 Task: Add custom pronouns as "Ze/Hir/Hirs".
Action: Mouse moved to (779, 97)
Screenshot: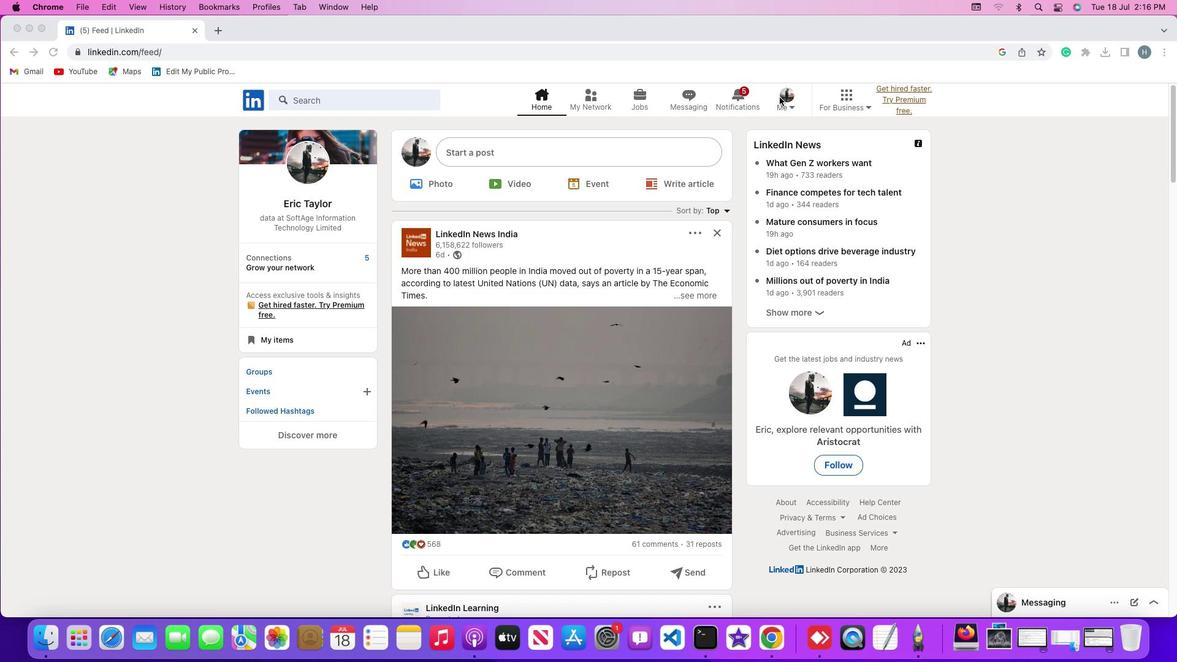 
Action: Mouse pressed left at (779, 97)
Screenshot: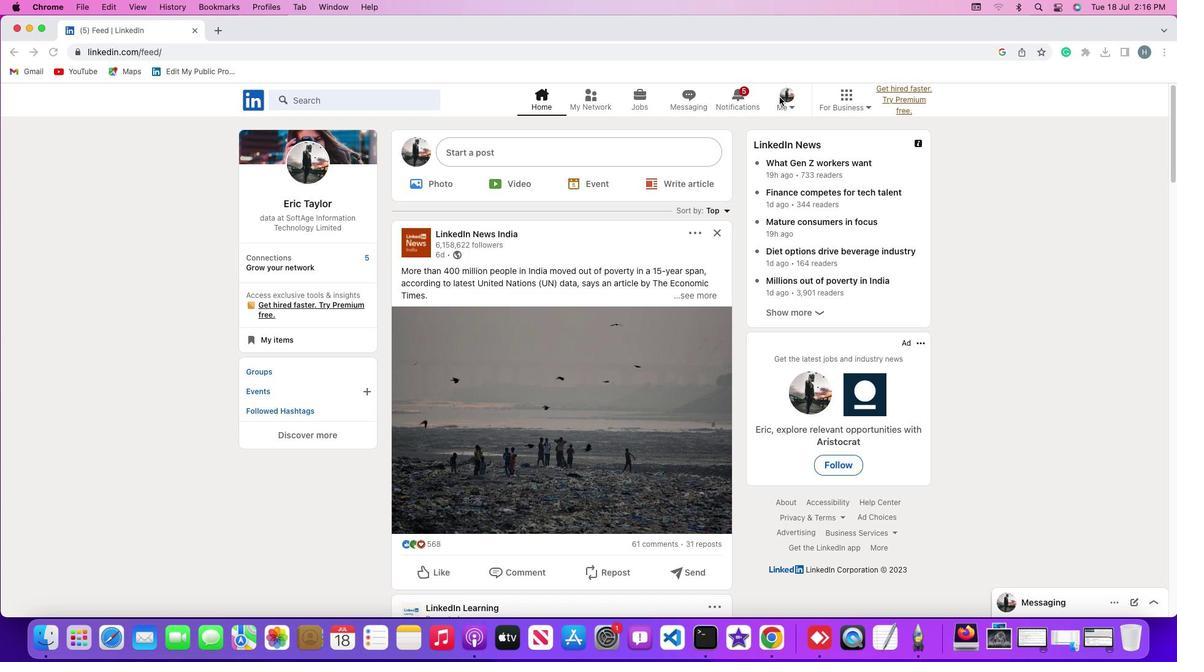 
Action: Mouse moved to (783, 99)
Screenshot: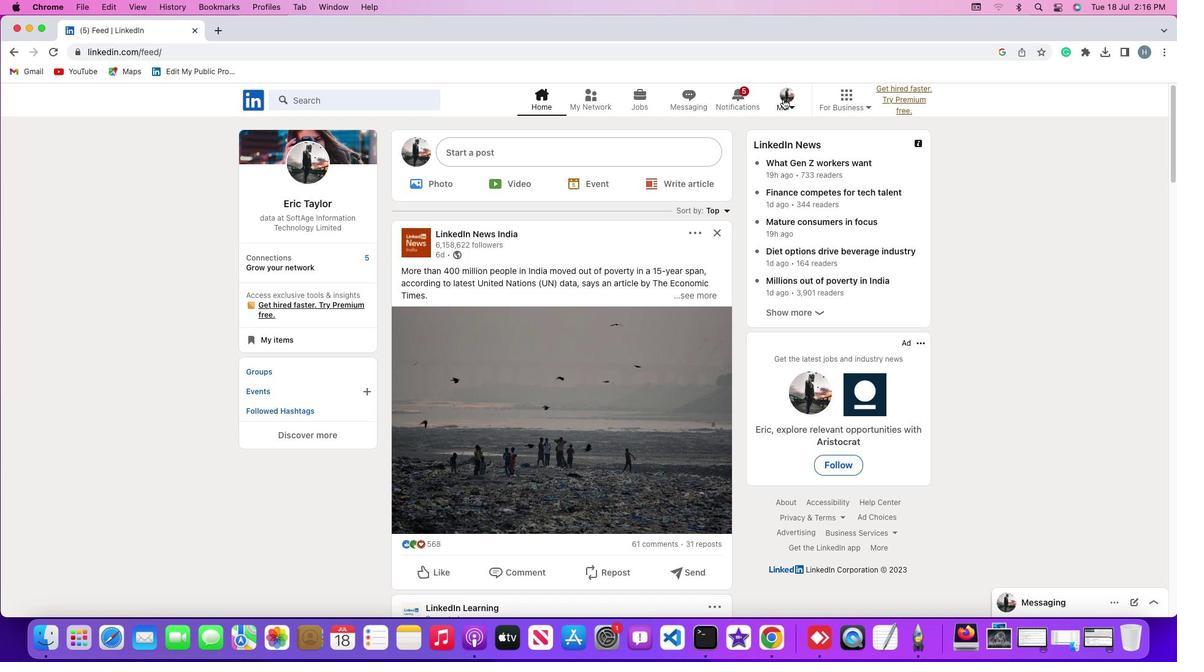 
Action: Mouse pressed left at (783, 99)
Screenshot: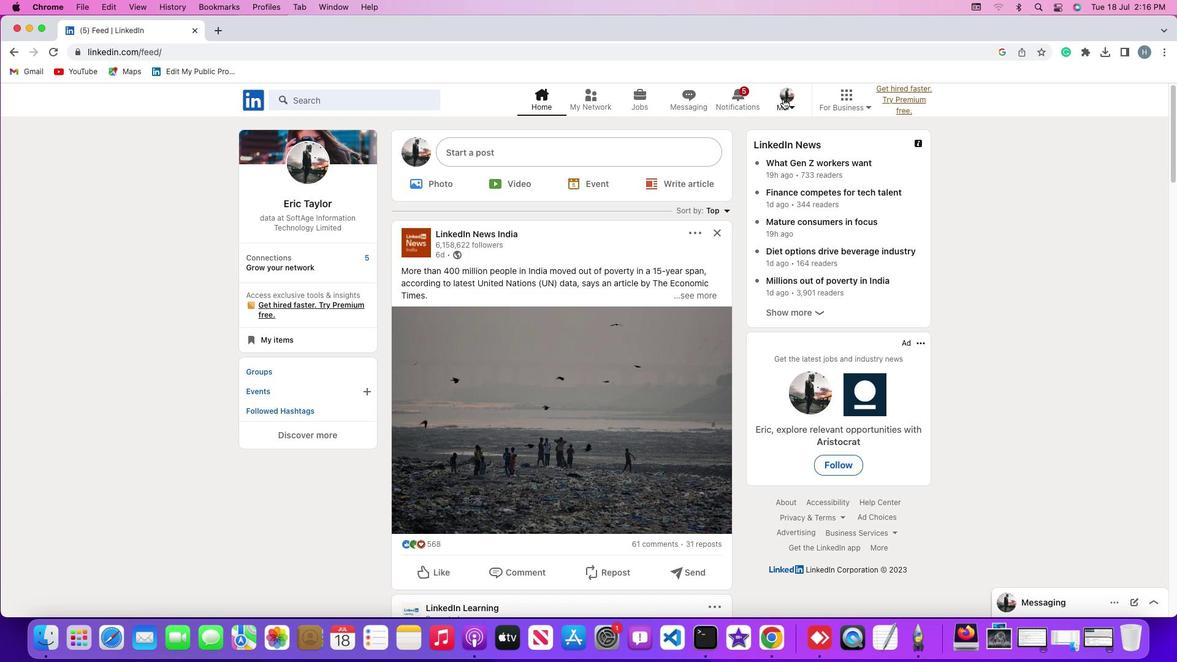 
Action: Mouse moved to (764, 174)
Screenshot: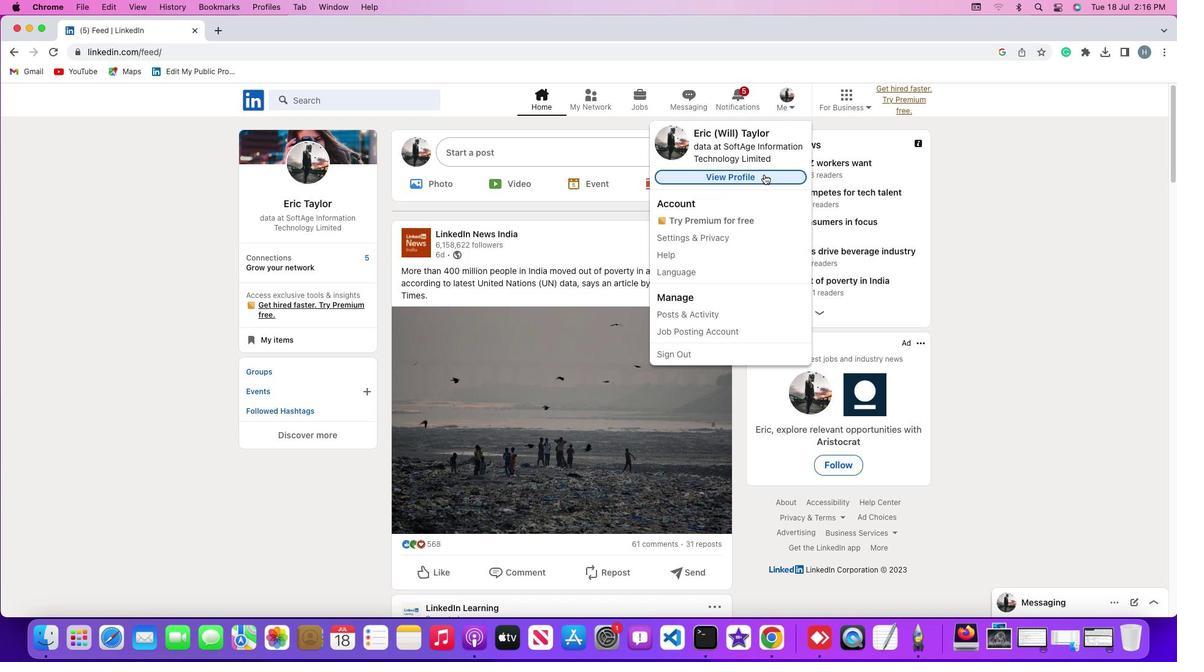 
Action: Mouse pressed left at (764, 174)
Screenshot: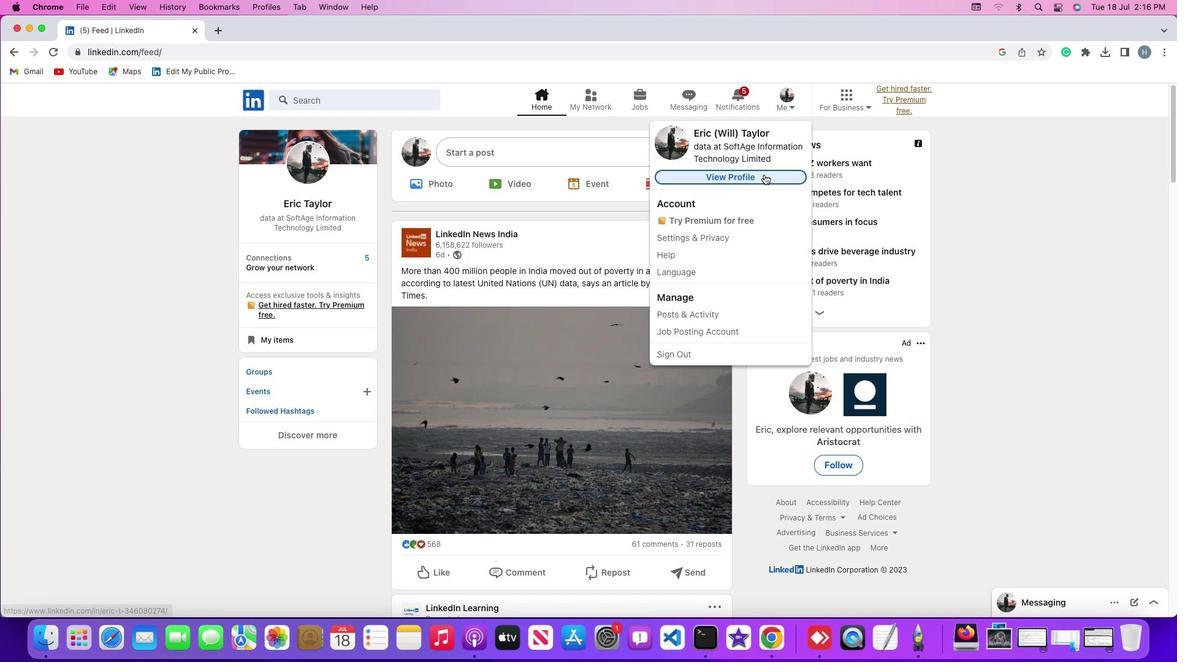 
Action: Mouse moved to (708, 269)
Screenshot: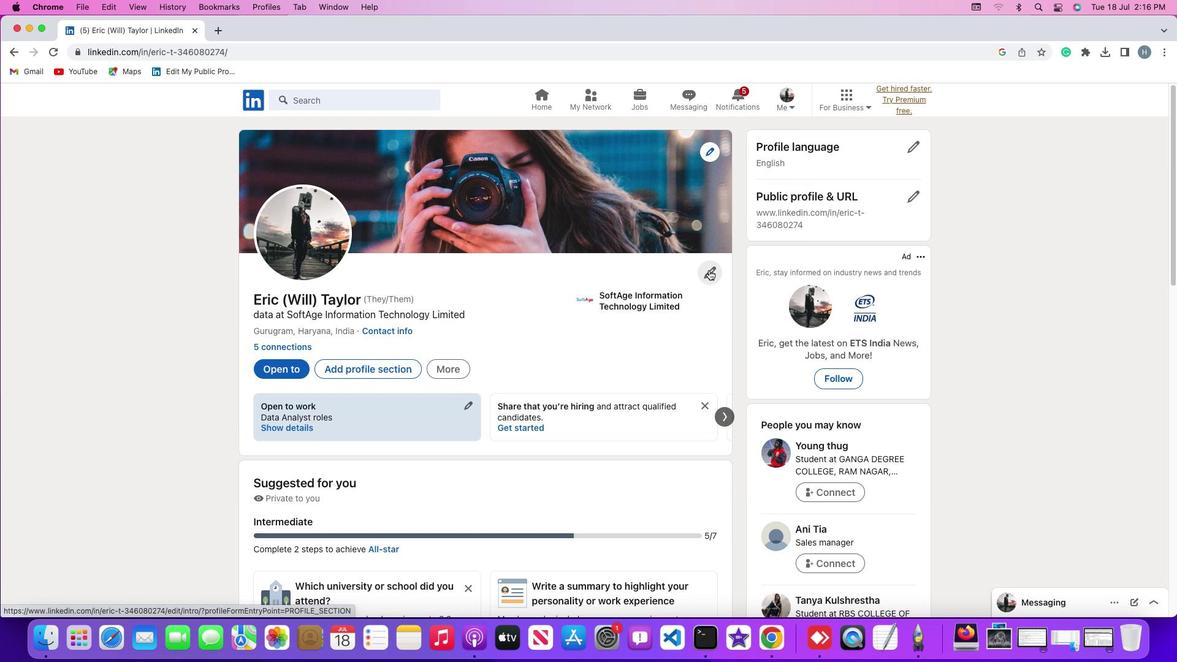 
Action: Mouse pressed left at (708, 269)
Screenshot: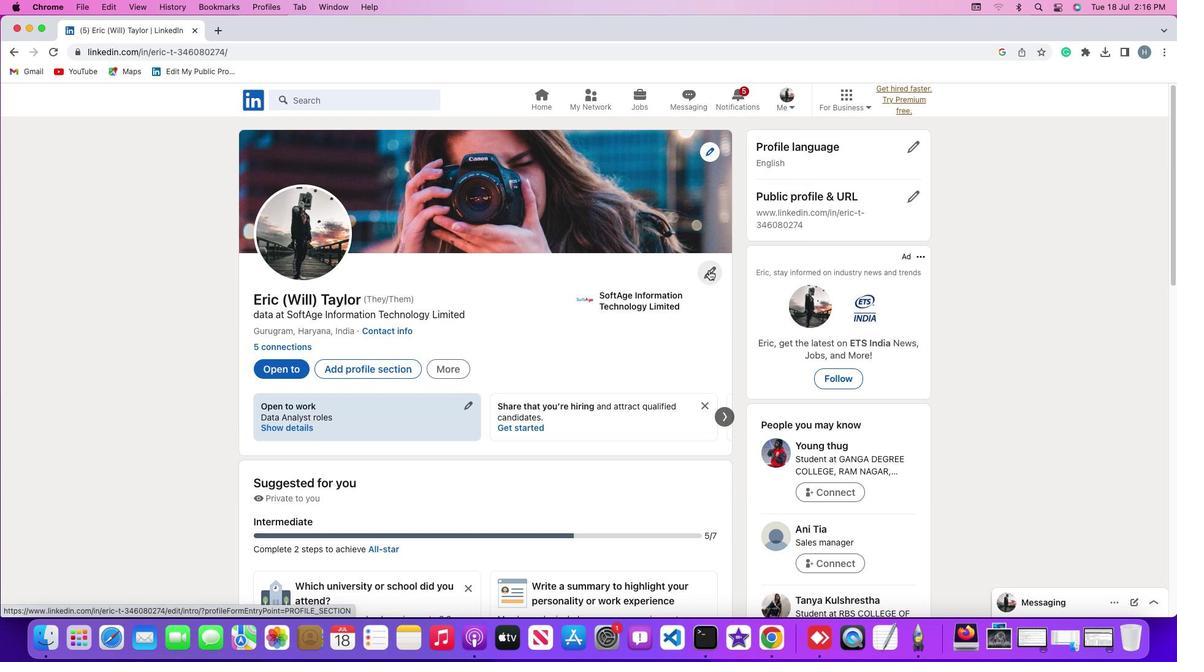 
Action: Mouse moved to (690, 407)
Screenshot: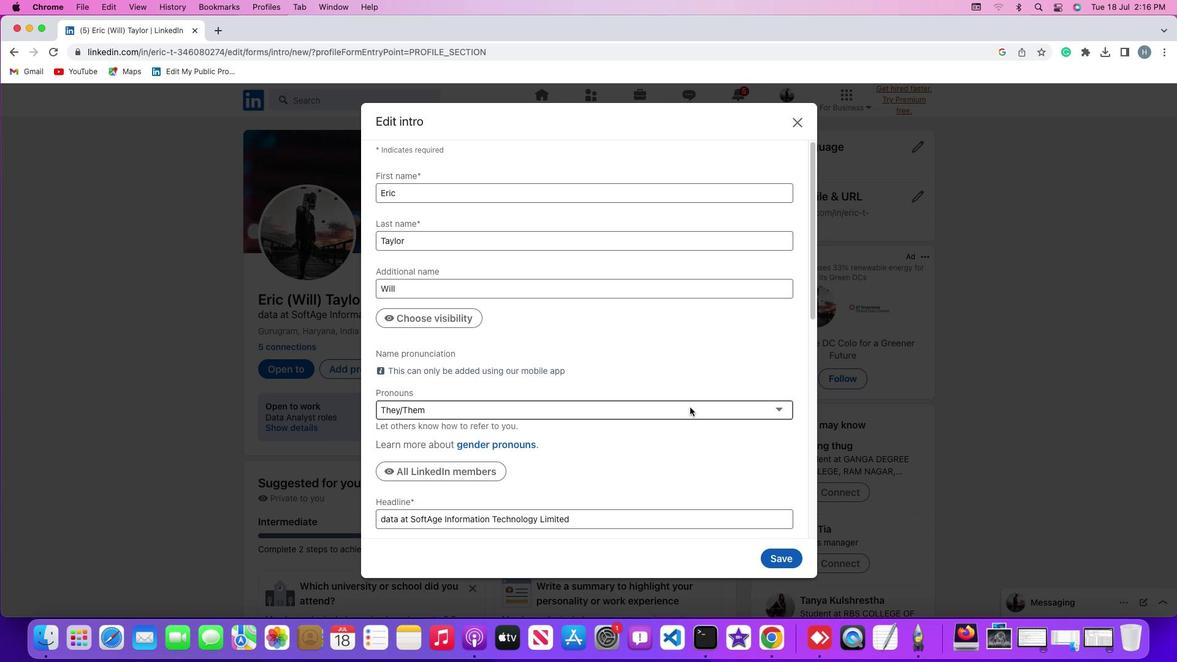 
Action: Mouse pressed left at (690, 407)
Screenshot: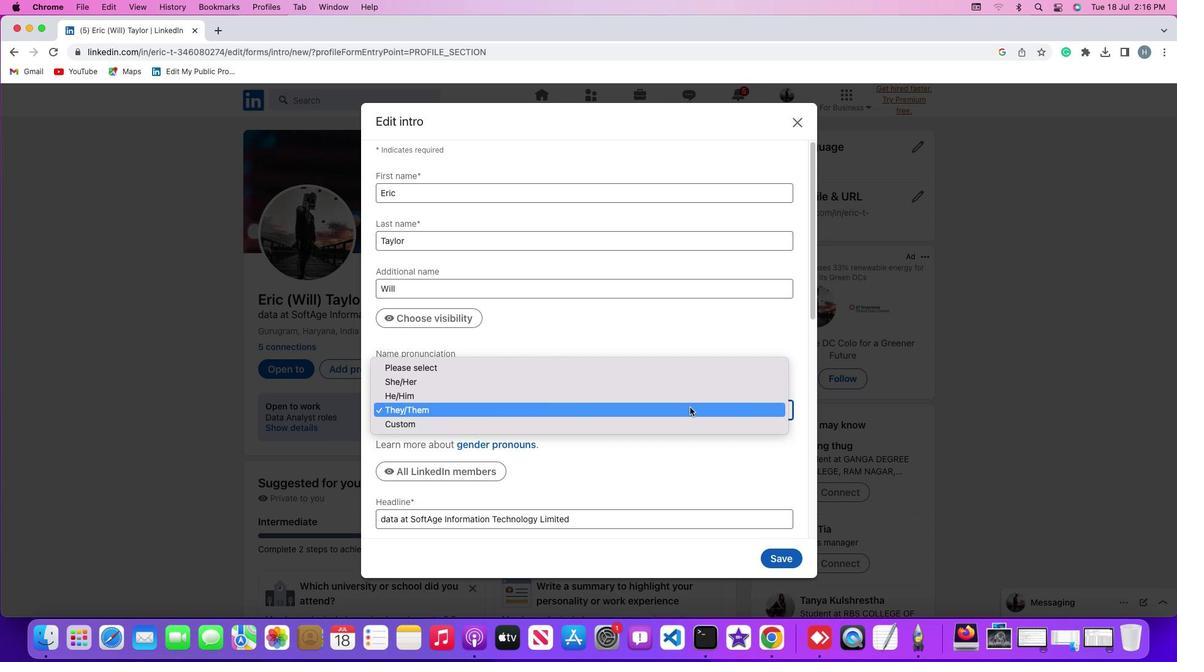 
Action: Mouse moved to (685, 421)
Screenshot: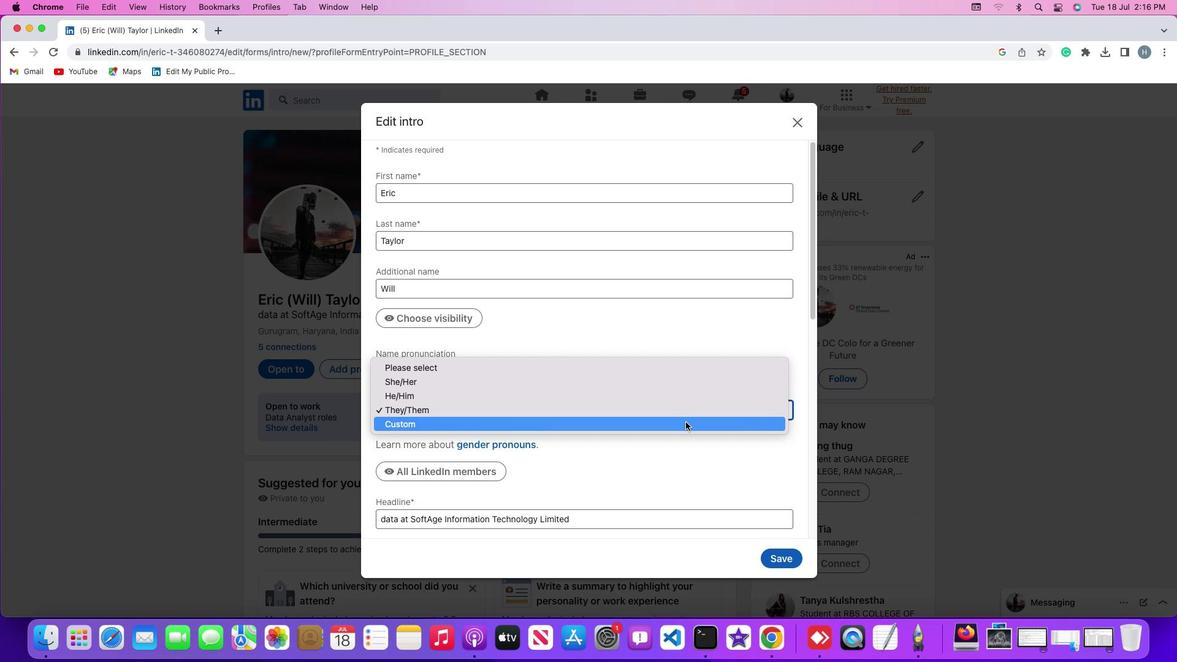 
Action: Mouse pressed left at (685, 421)
Screenshot: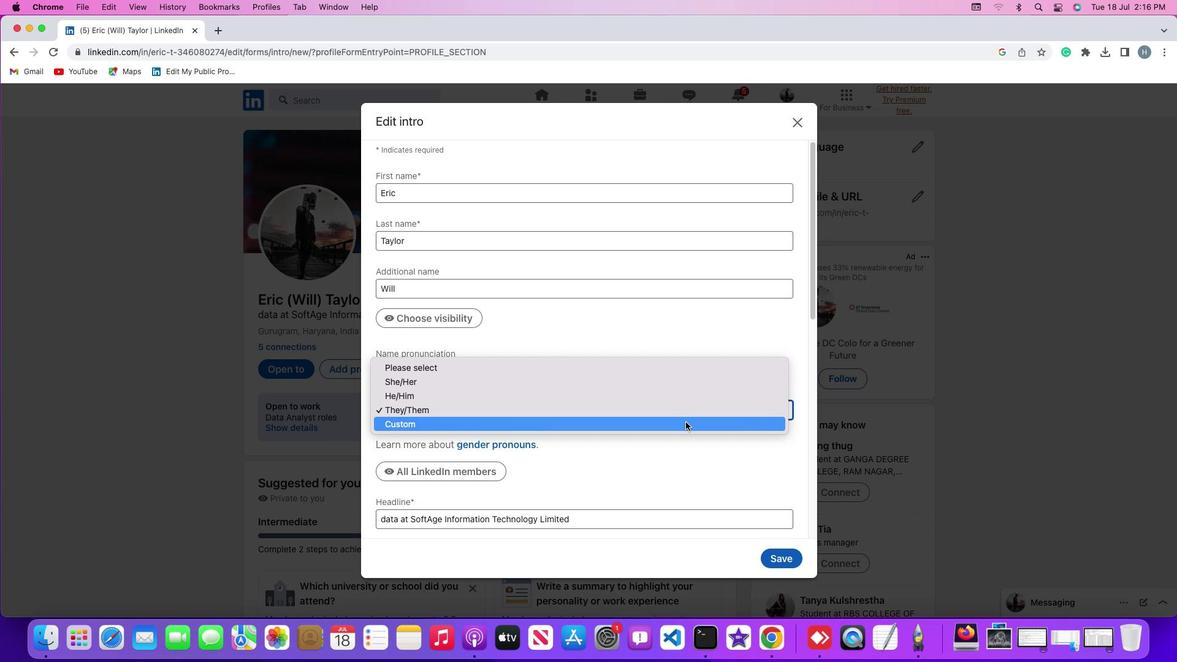 
Action: Mouse moved to (626, 495)
Screenshot: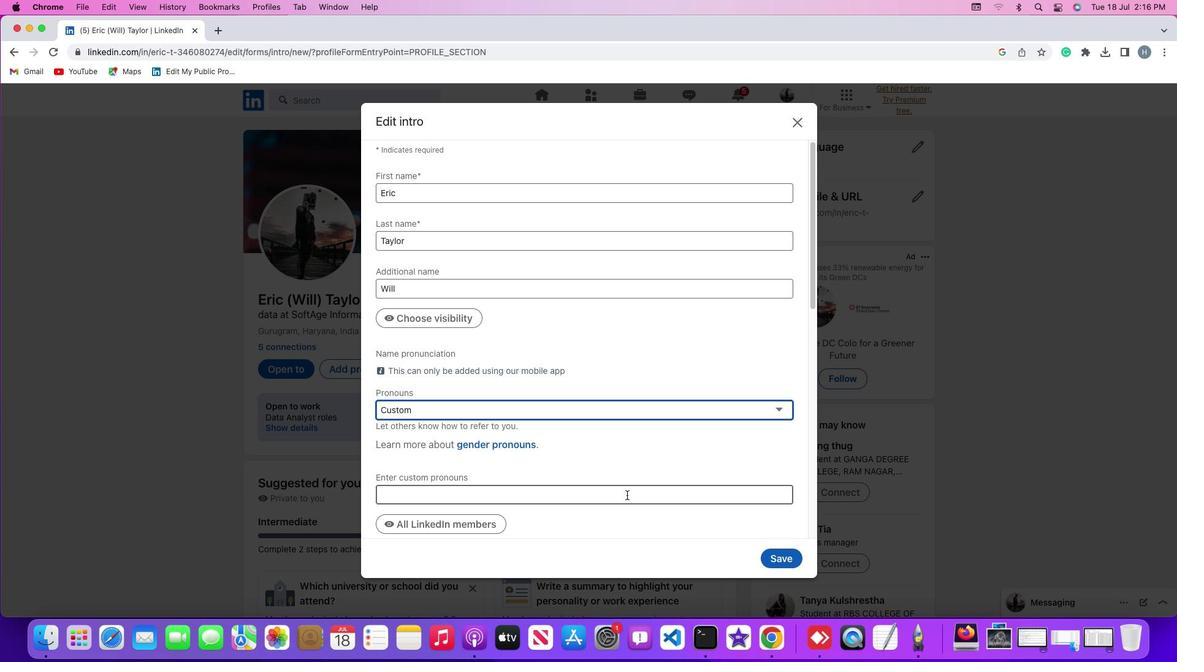 
Action: Mouse pressed left at (626, 495)
Screenshot: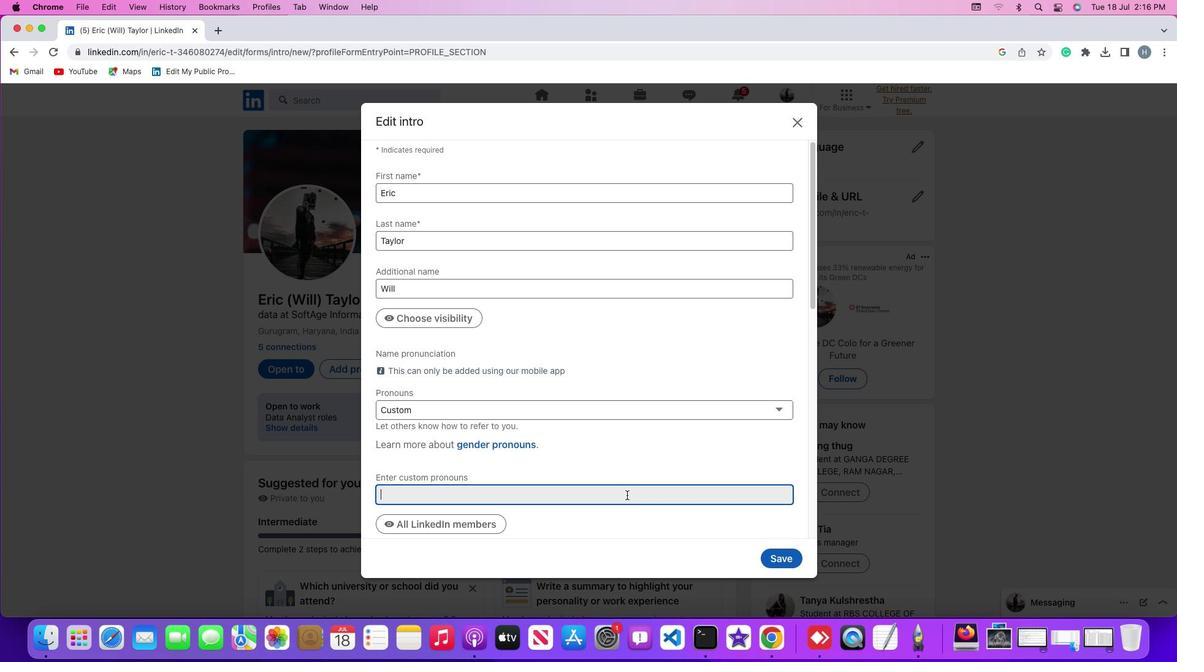 
Action: Key pressed Key.shift'Z''e''/'Key.shift'H''i''r''/'Key.shift'H''i''r'
Screenshot: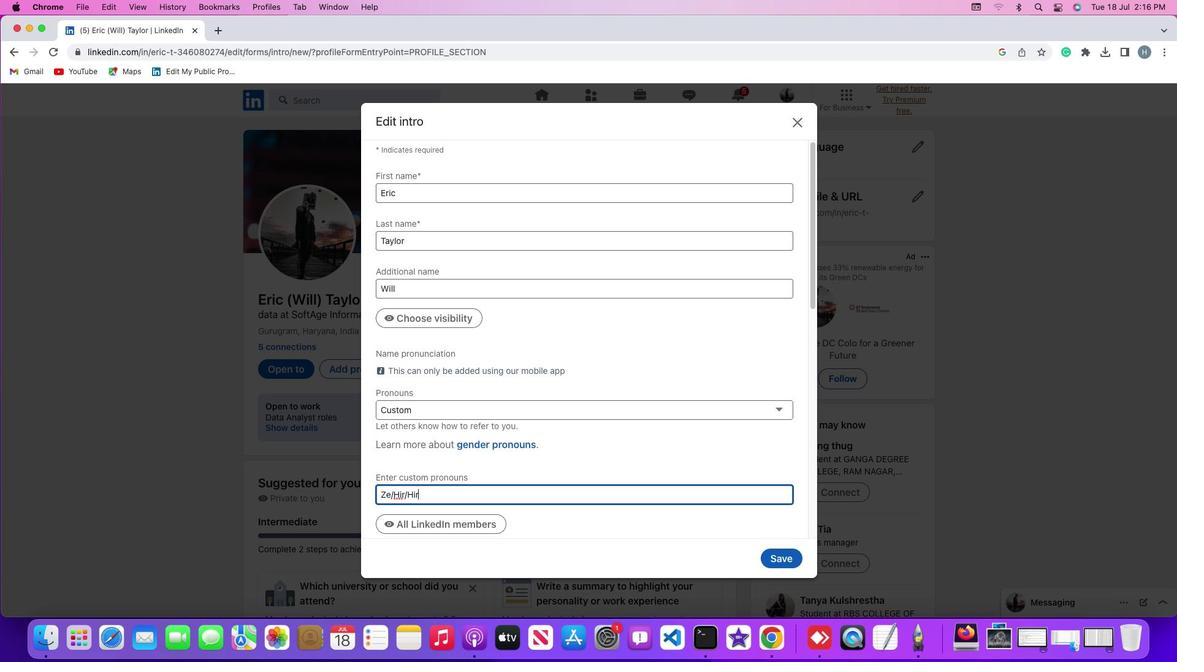 
Action: Mouse moved to (626, 495)
Screenshot: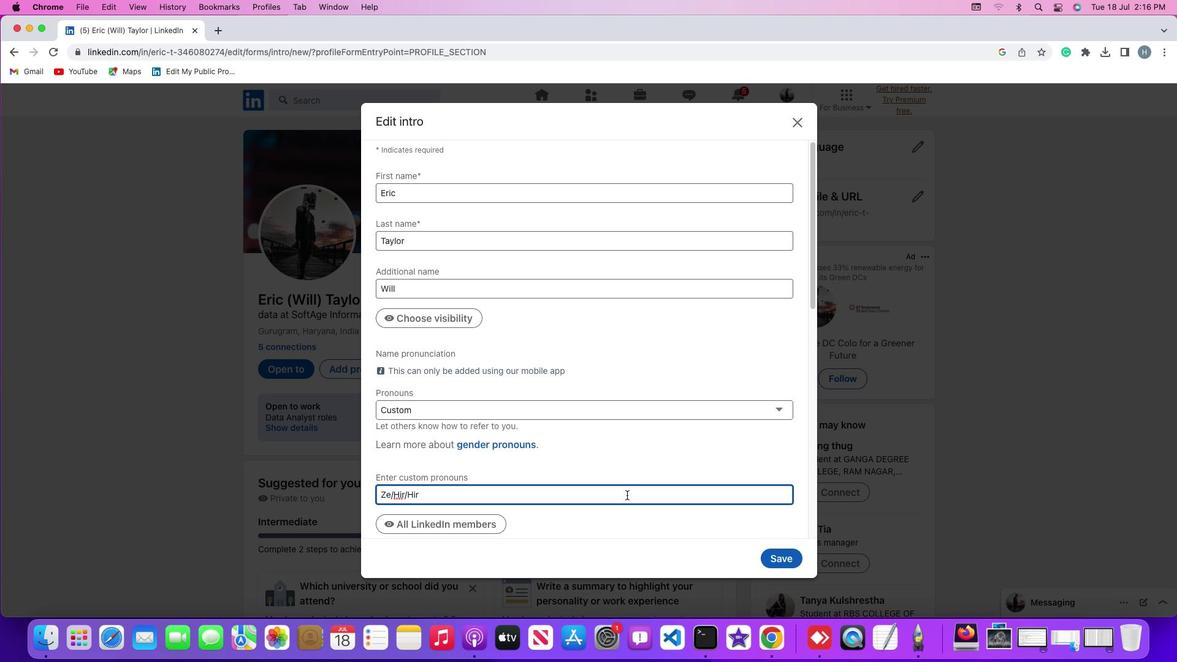 
Action: Key pressed 's'
Screenshot: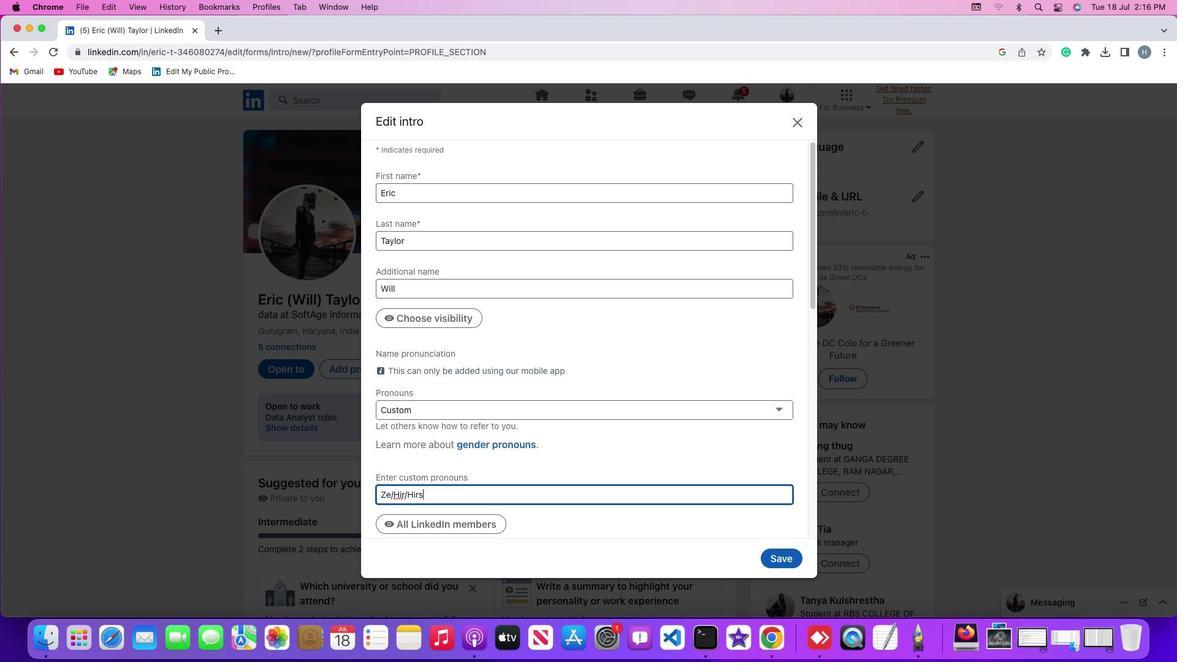 
Action: Mouse moved to (774, 559)
Screenshot: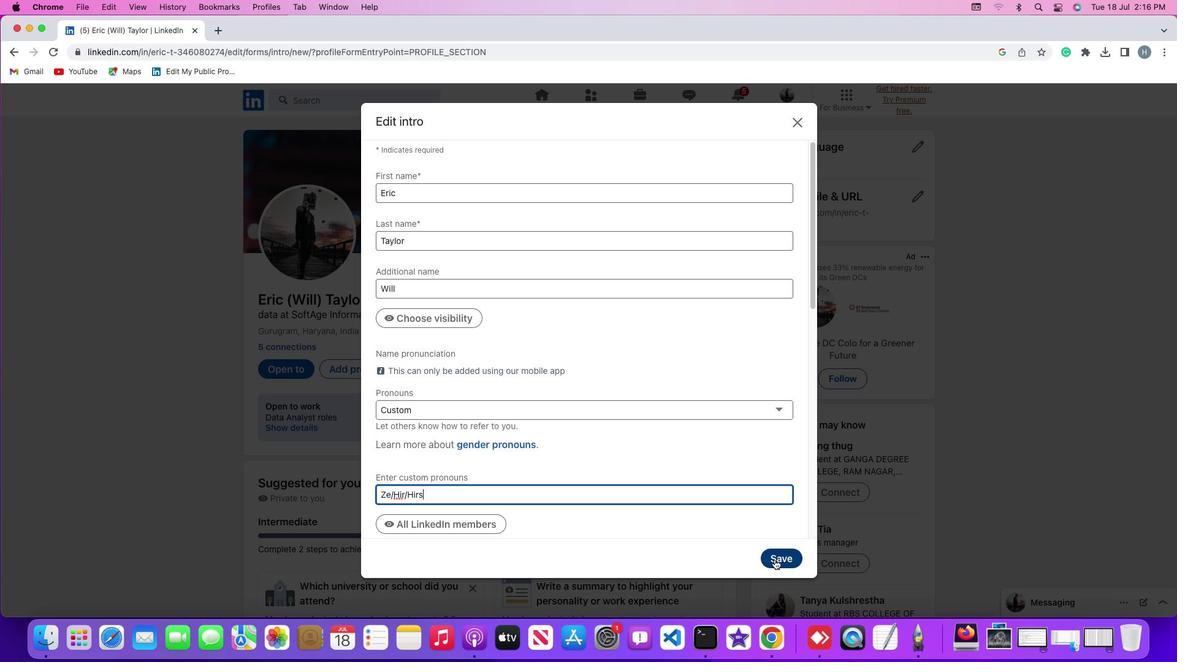 
Action: Mouse pressed left at (774, 559)
Screenshot: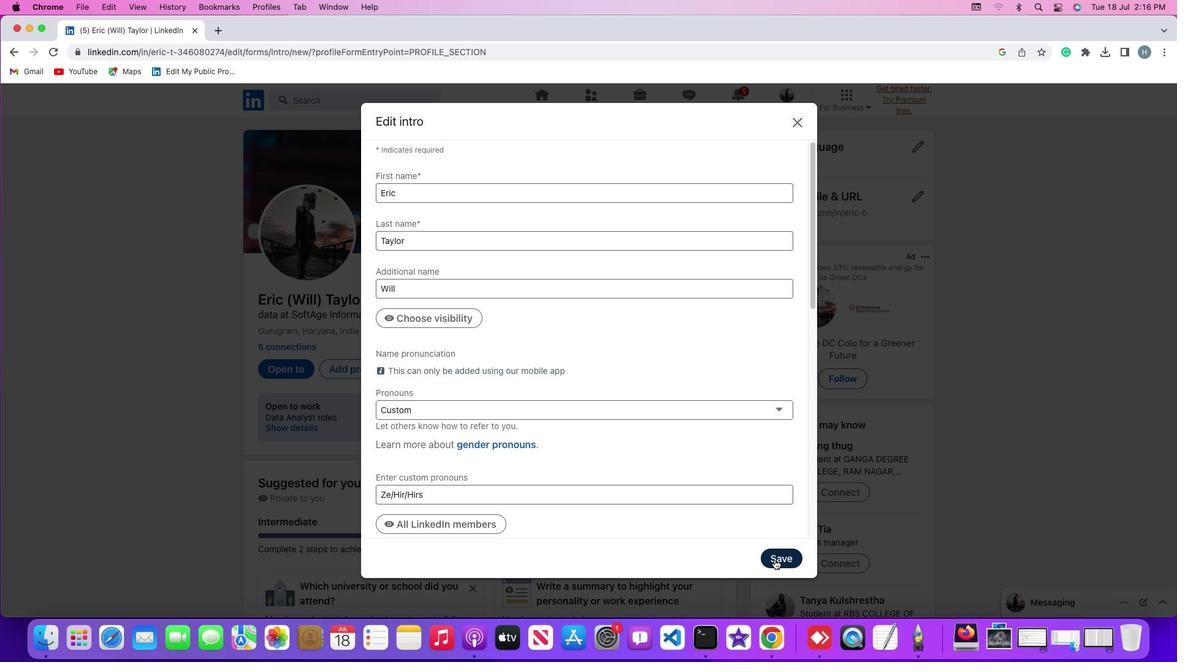 
Action: Mouse moved to (704, 358)
Screenshot: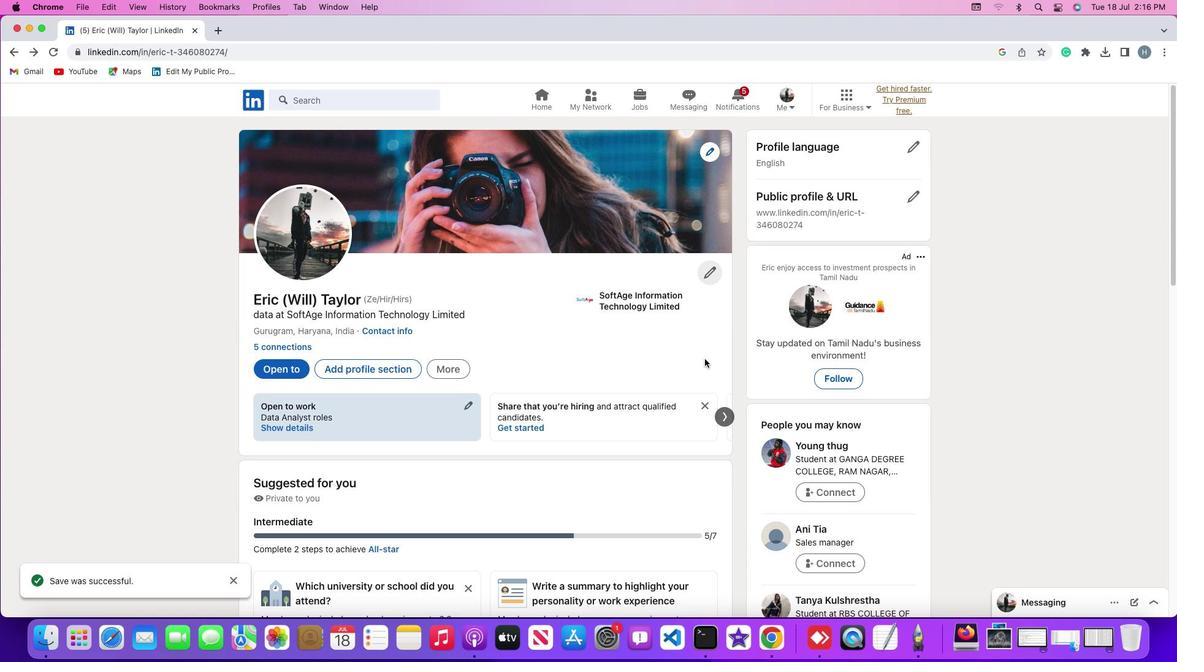 
